 Task: Look for foreclosure properties.
Action: Mouse moved to (429, 183)
Screenshot: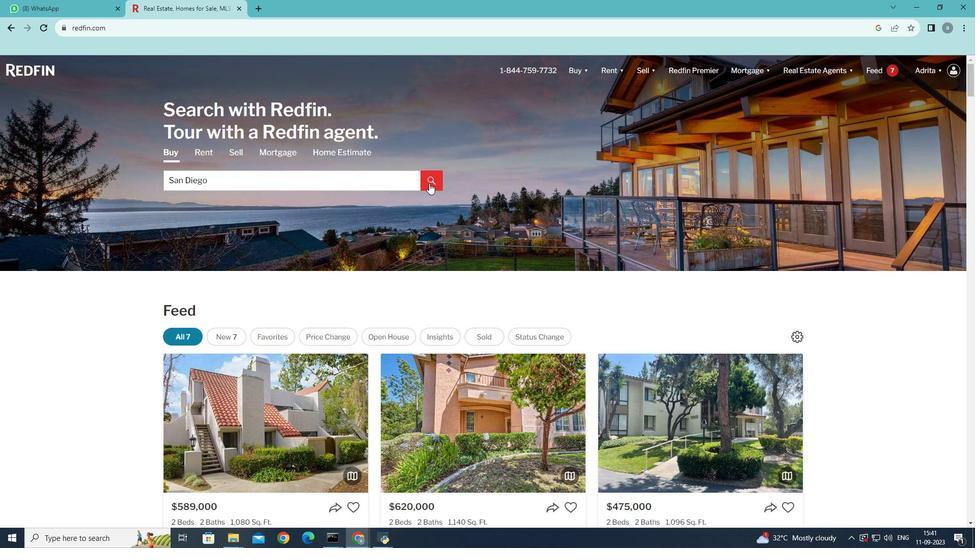 
Action: Mouse pressed left at (429, 183)
Screenshot: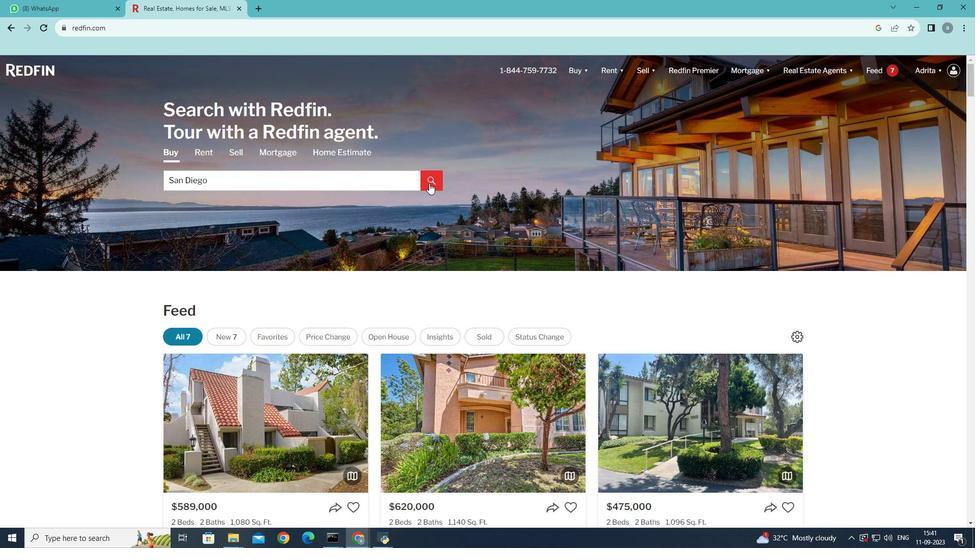 
Action: Mouse moved to (881, 136)
Screenshot: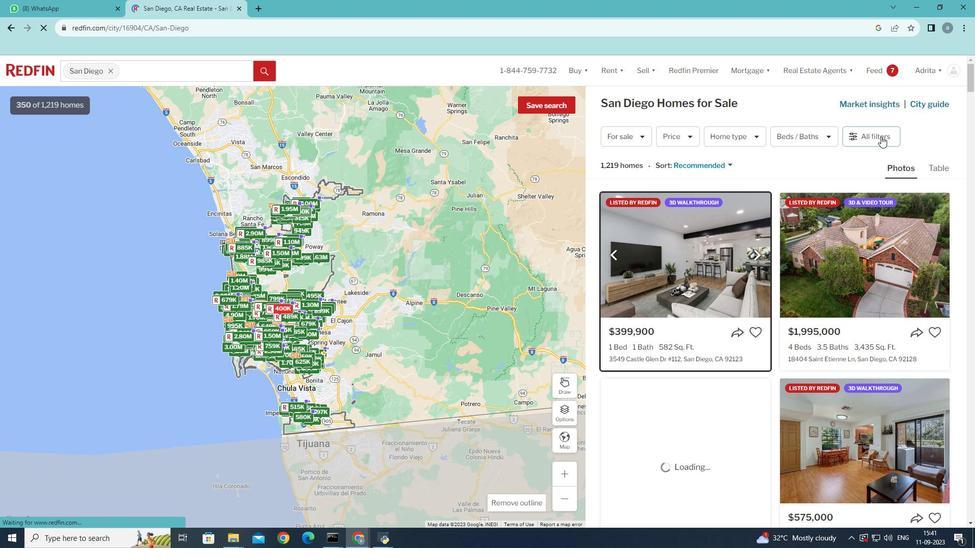 
Action: Mouse pressed left at (881, 136)
Screenshot: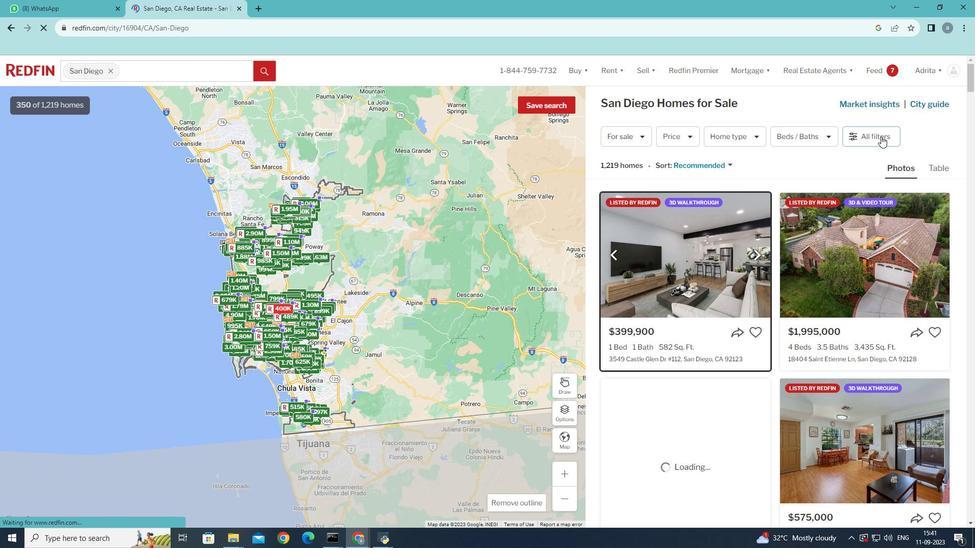 
Action: Mouse moved to (851, 182)
Screenshot: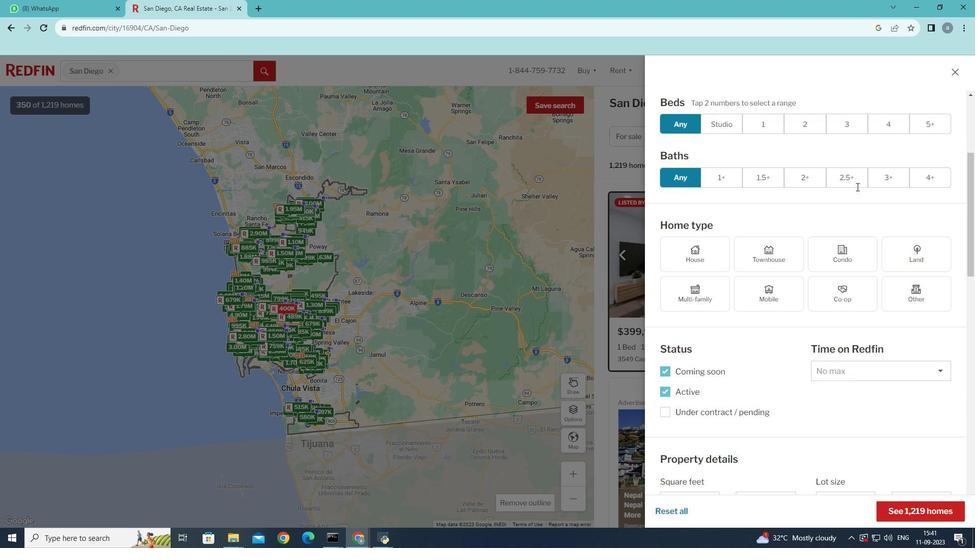 
Action: Mouse scrolled (851, 182) with delta (0, 0)
Screenshot: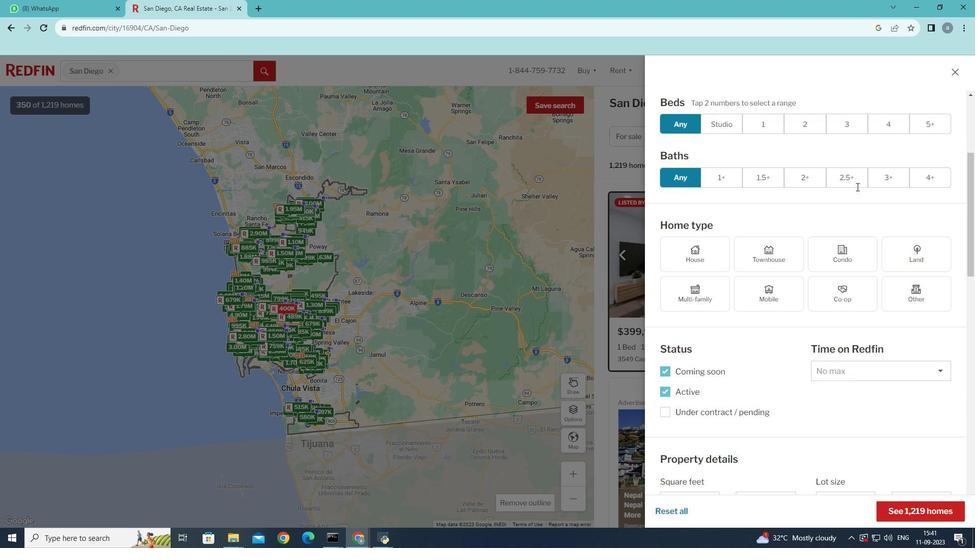 
Action: Mouse moved to (854, 184)
Screenshot: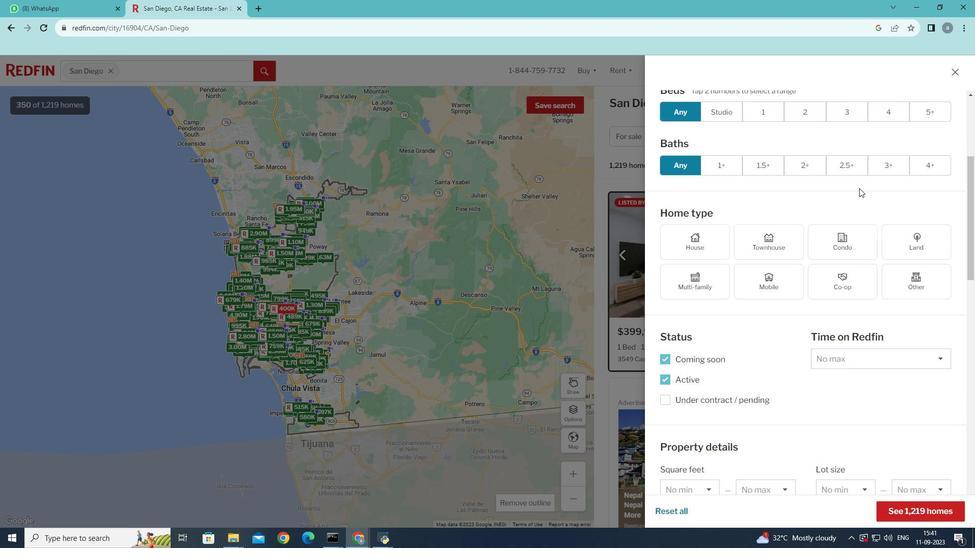 
Action: Mouse scrolled (854, 184) with delta (0, 0)
Screenshot: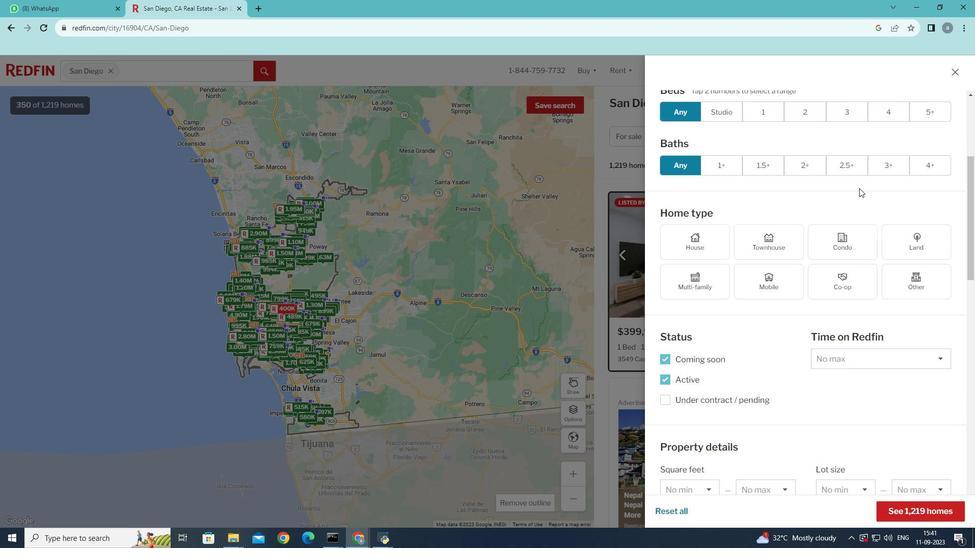 
Action: Mouse moved to (855, 185)
Screenshot: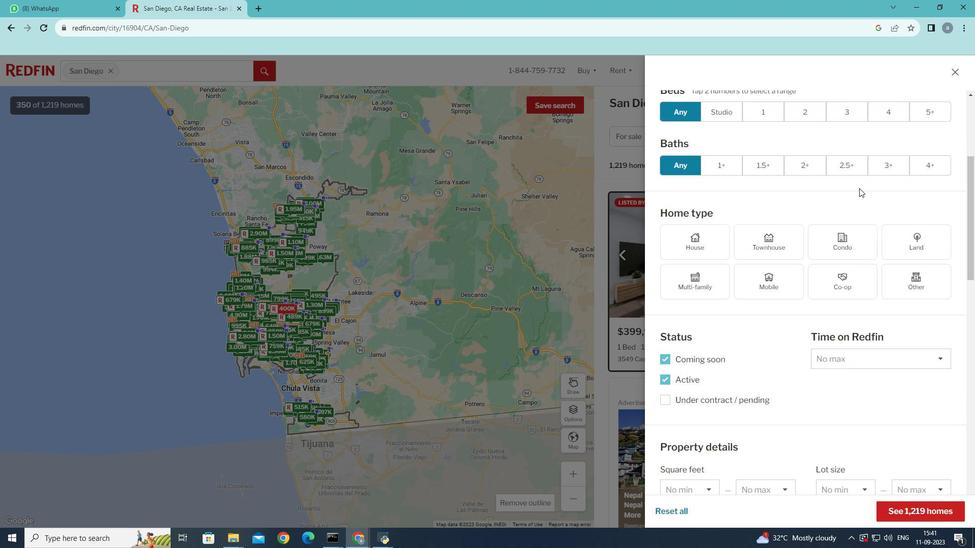 
Action: Mouse scrolled (855, 185) with delta (0, 0)
Screenshot: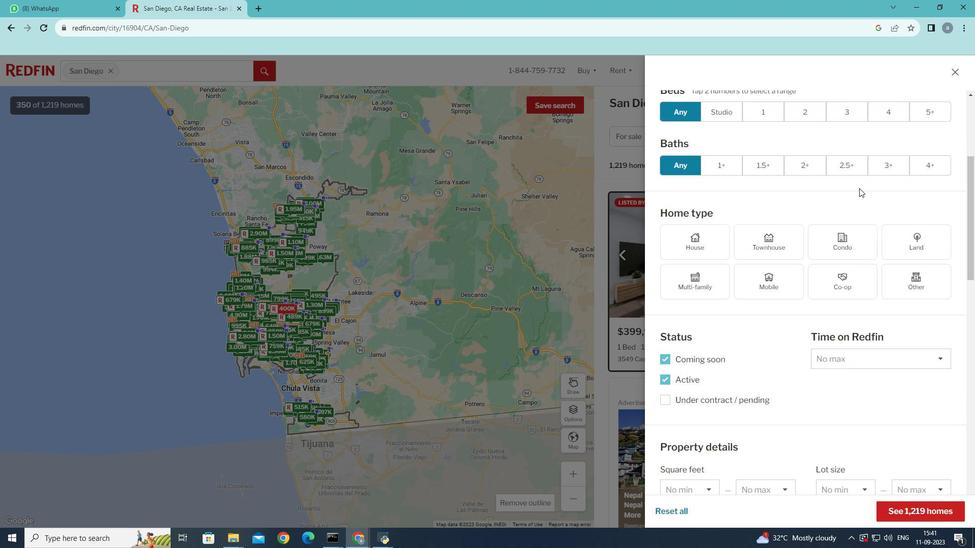 
Action: Mouse scrolled (855, 185) with delta (0, 0)
Screenshot: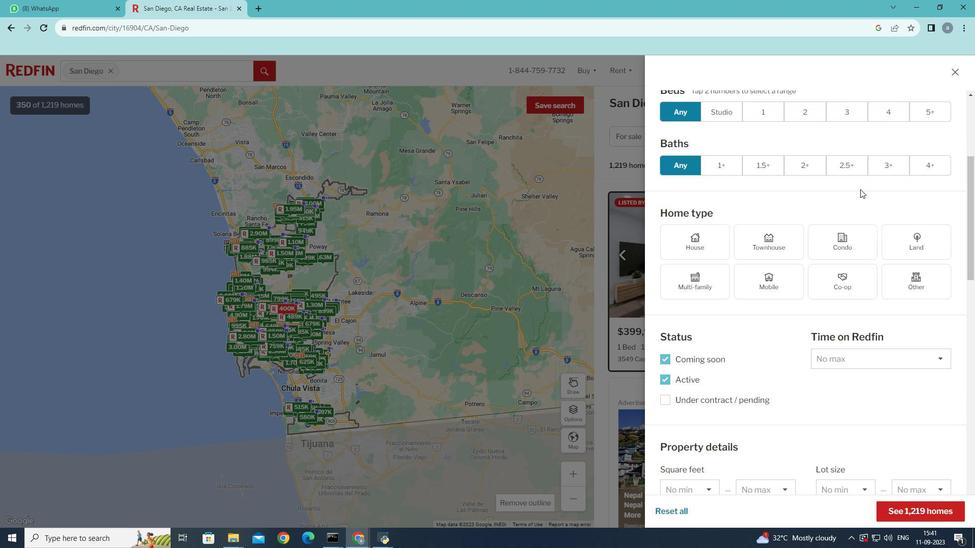 
Action: Mouse moved to (863, 191)
Screenshot: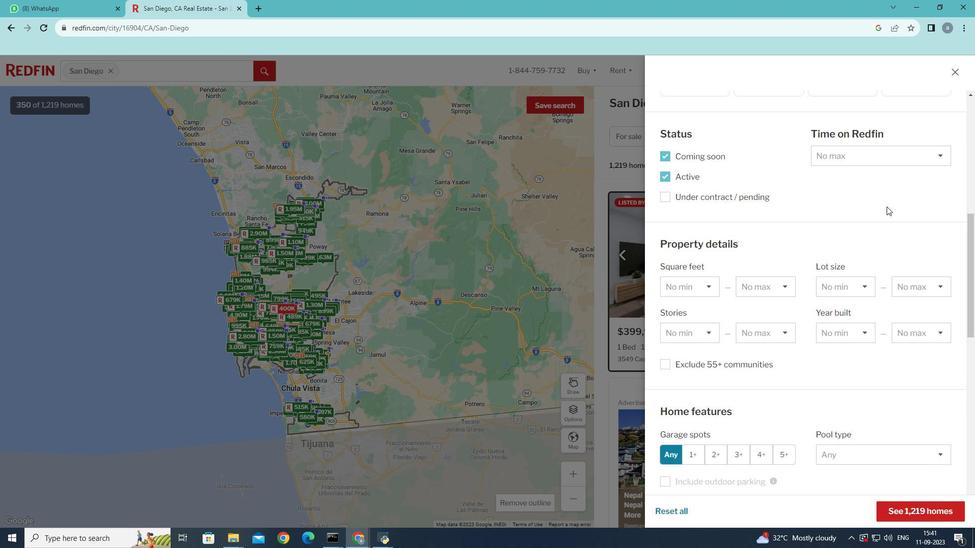 
Action: Mouse scrolled (863, 191) with delta (0, 0)
Screenshot: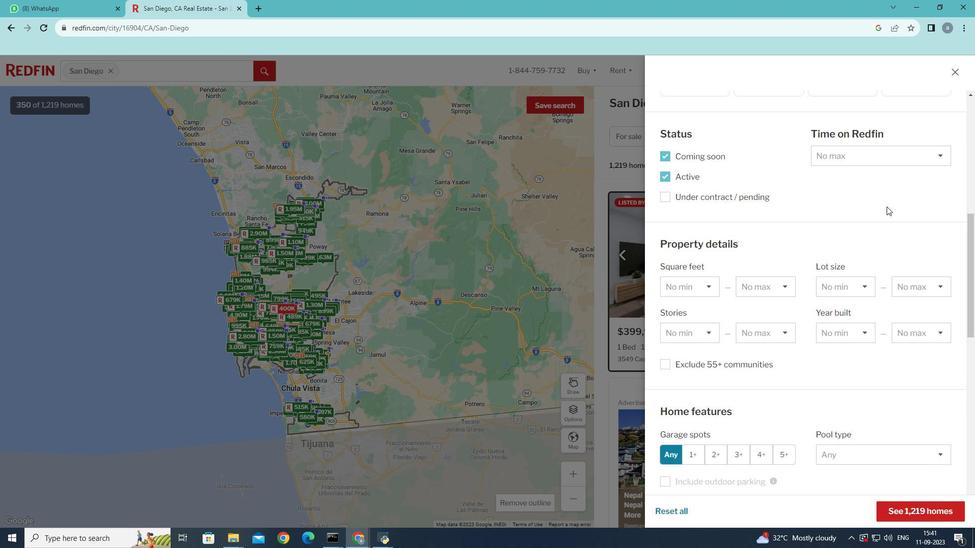 
Action: Mouse moved to (868, 195)
Screenshot: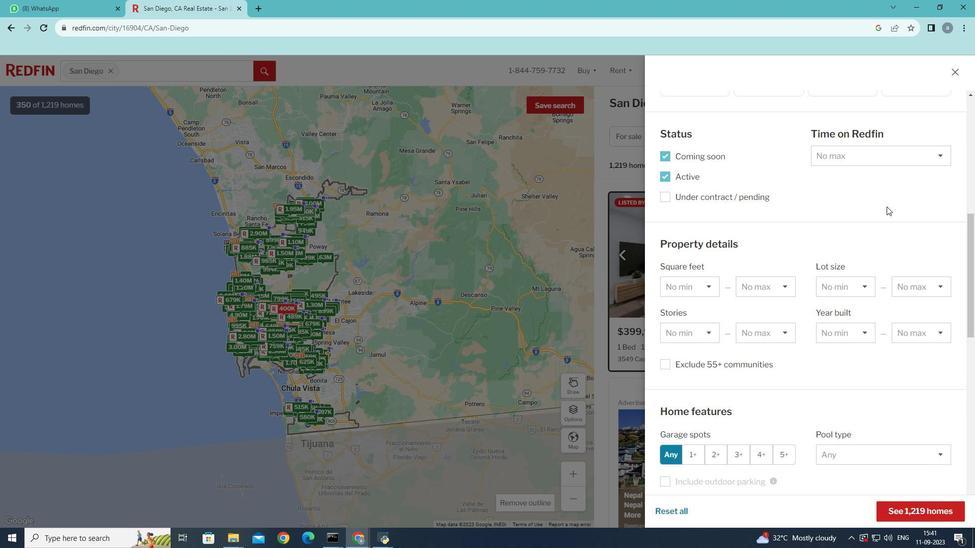 
Action: Mouse scrolled (868, 194) with delta (0, 0)
Screenshot: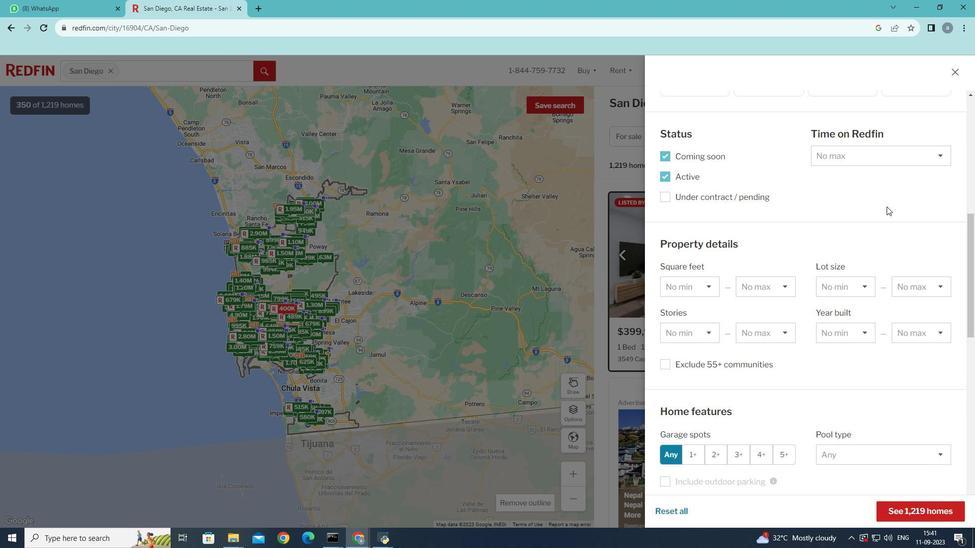 
Action: Mouse moved to (871, 197)
Screenshot: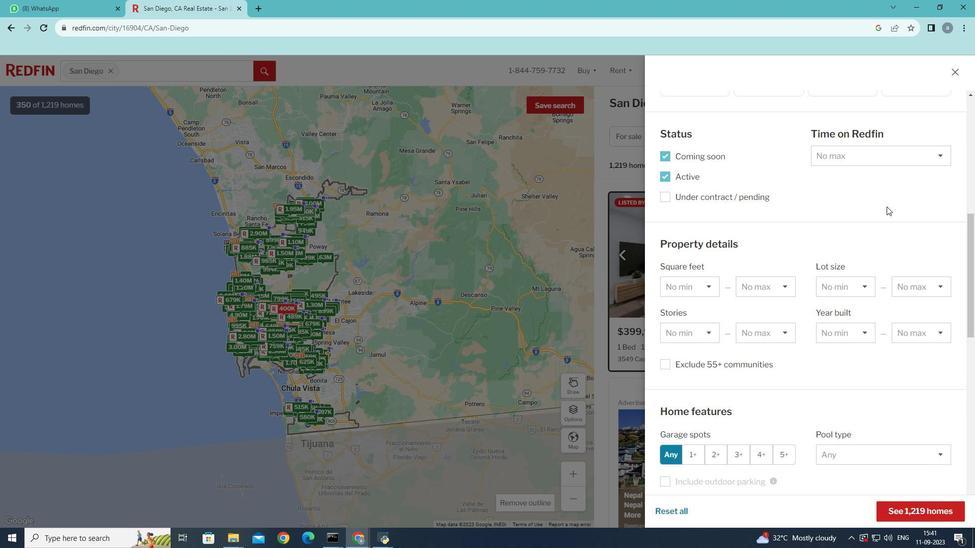 
Action: Mouse scrolled (871, 197) with delta (0, 0)
Screenshot: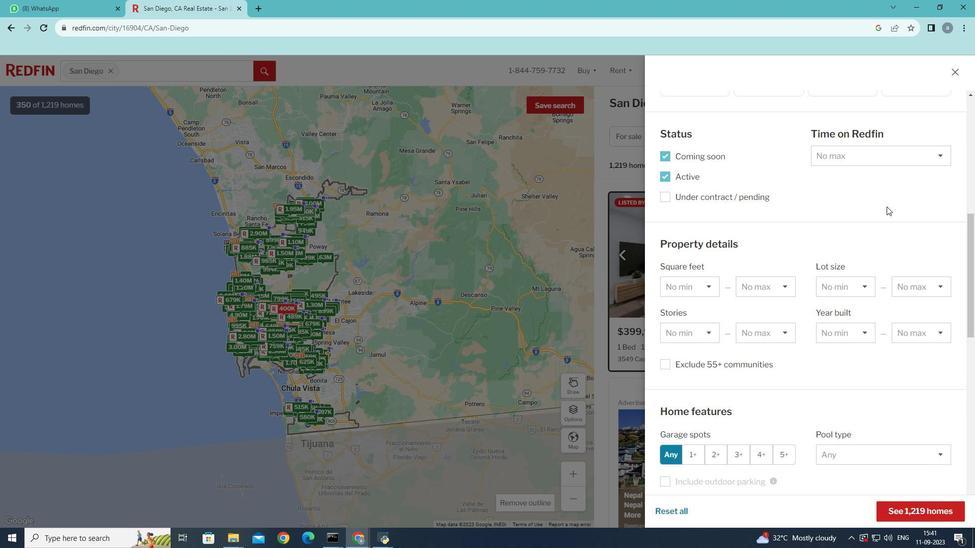 
Action: Mouse moved to (875, 199)
Screenshot: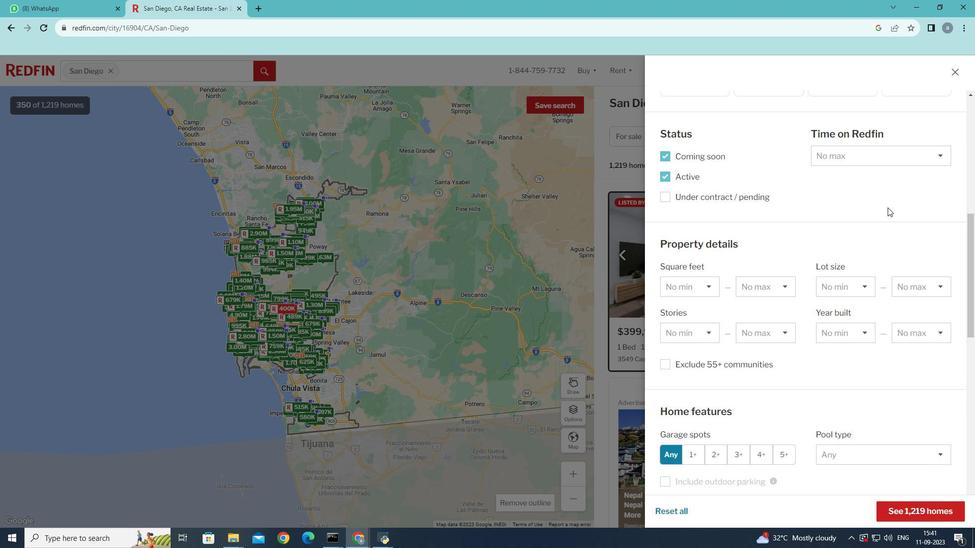 
Action: Mouse scrolled (875, 199) with delta (0, 0)
Screenshot: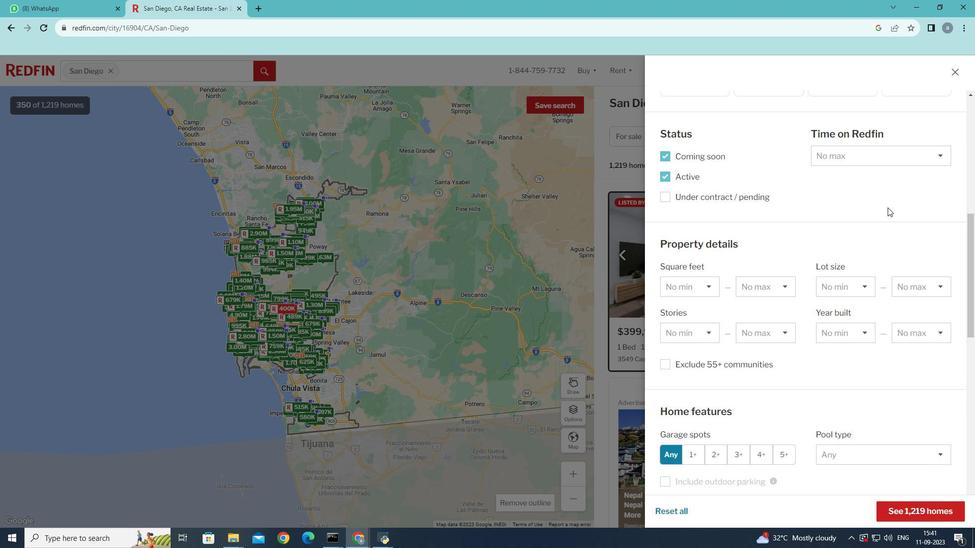 
Action: Mouse moved to (887, 207)
Screenshot: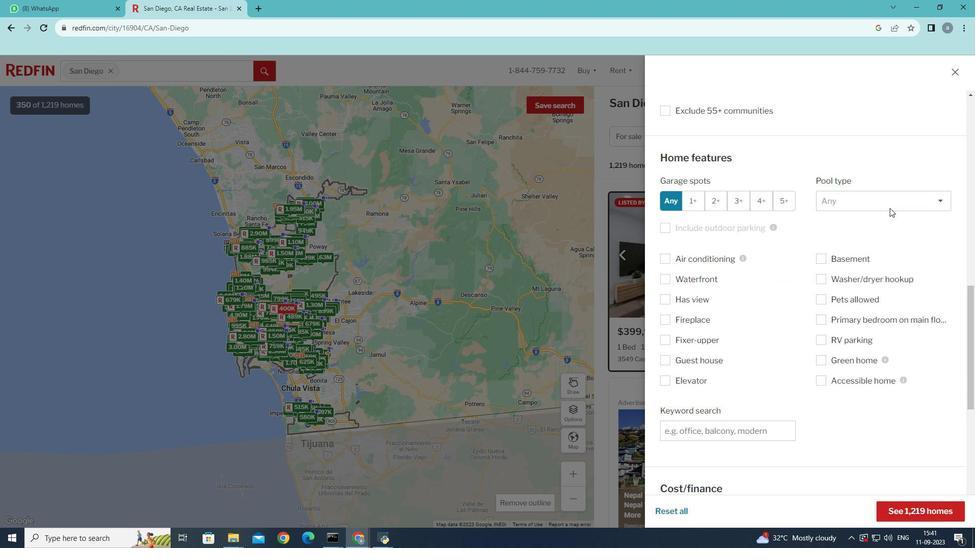 
Action: Mouse scrolled (887, 207) with delta (0, 0)
Screenshot: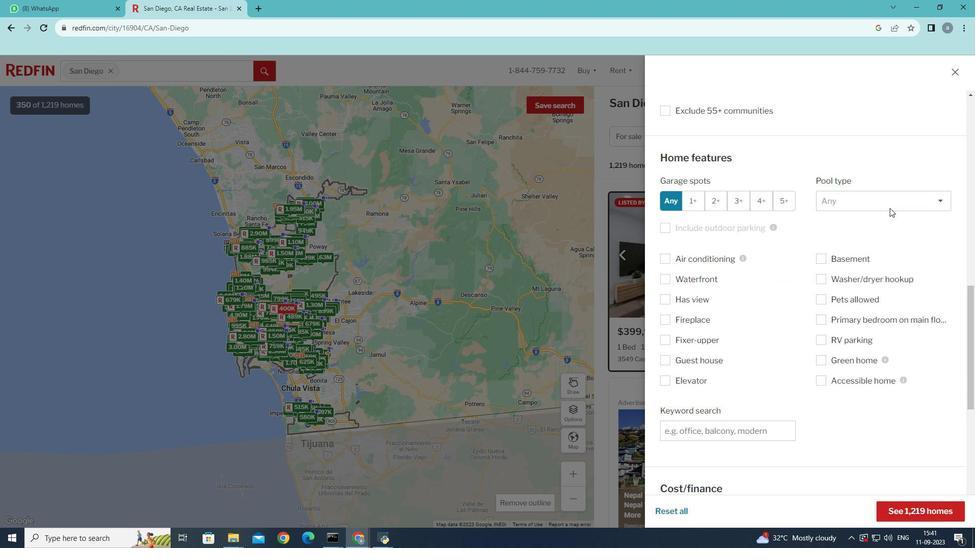 
Action: Mouse moved to (888, 207)
Screenshot: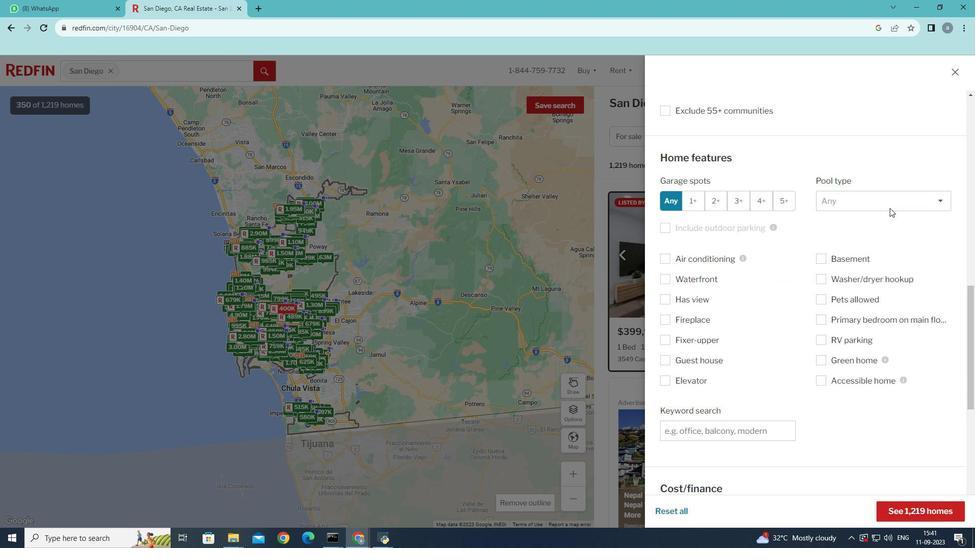 
Action: Mouse scrolled (888, 207) with delta (0, 0)
Screenshot: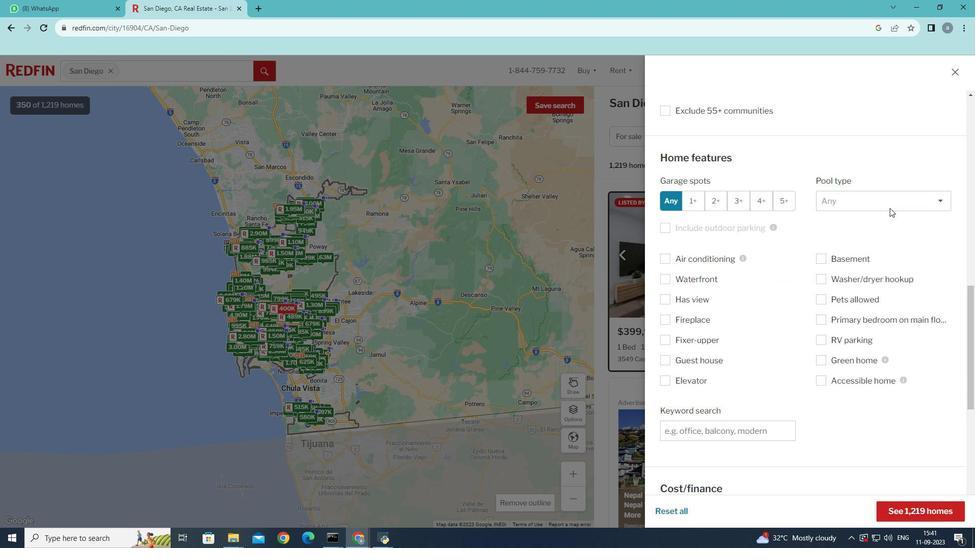 
Action: Mouse moved to (889, 207)
Screenshot: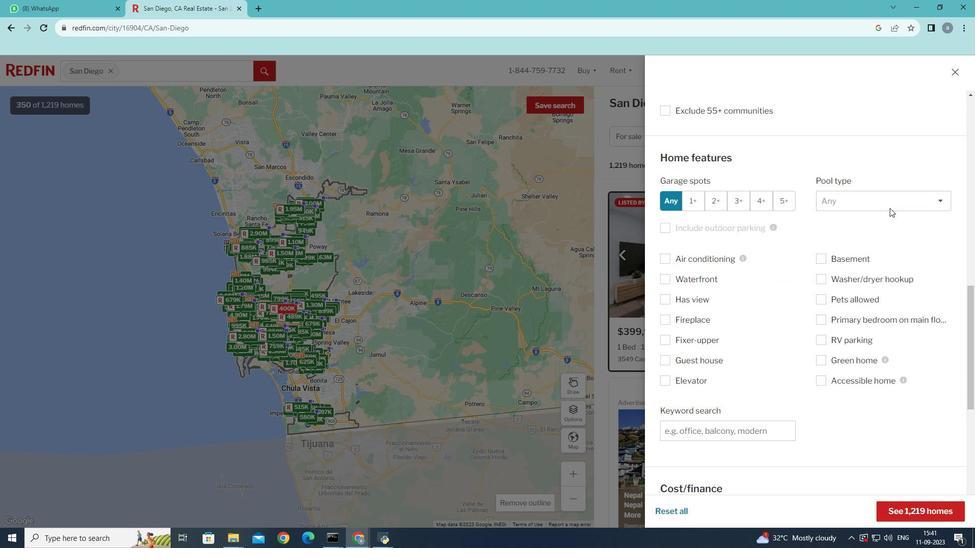 
Action: Mouse scrolled (889, 207) with delta (0, 0)
Screenshot: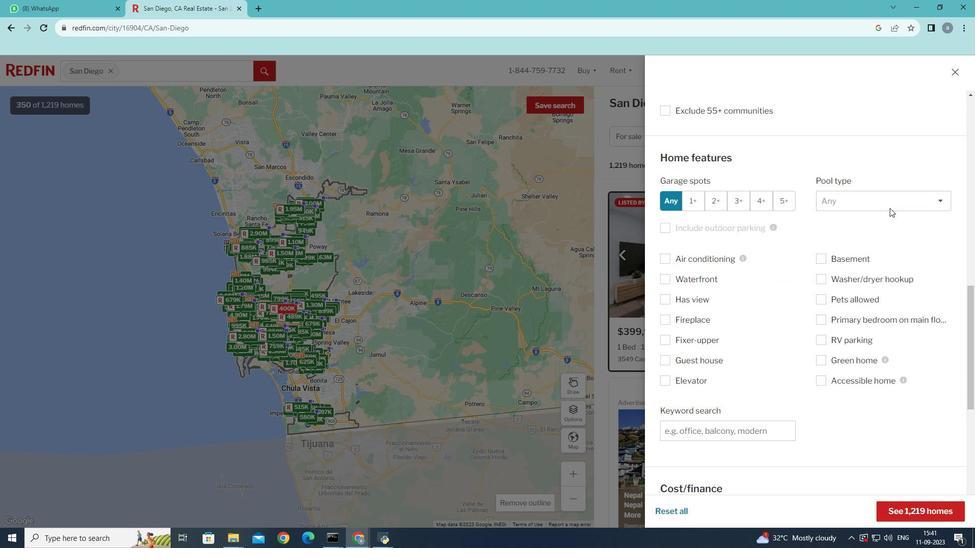 
Action: Mouse scrolled (889, 207) with delta (0, 0)
Screenshot: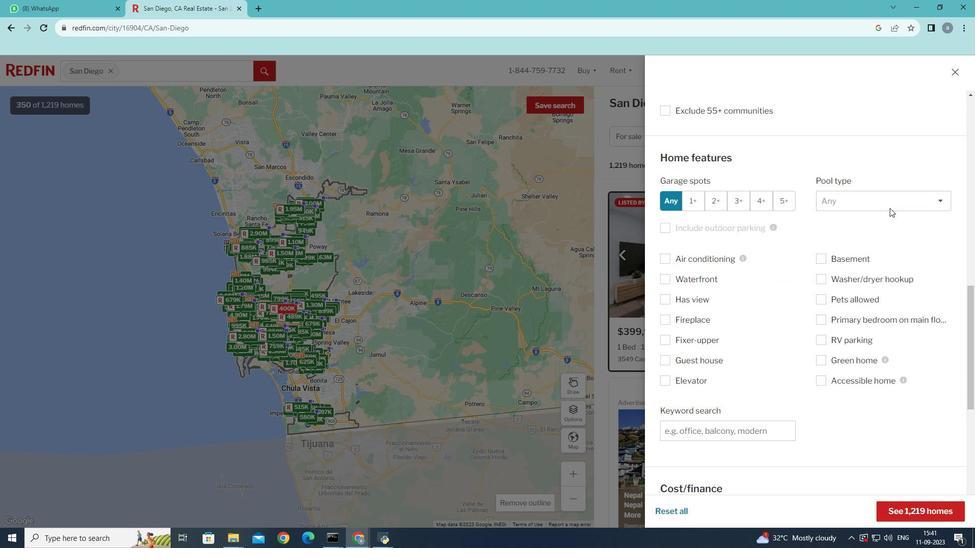 
Action: Mouse moved to (889, 208)
Screenshot: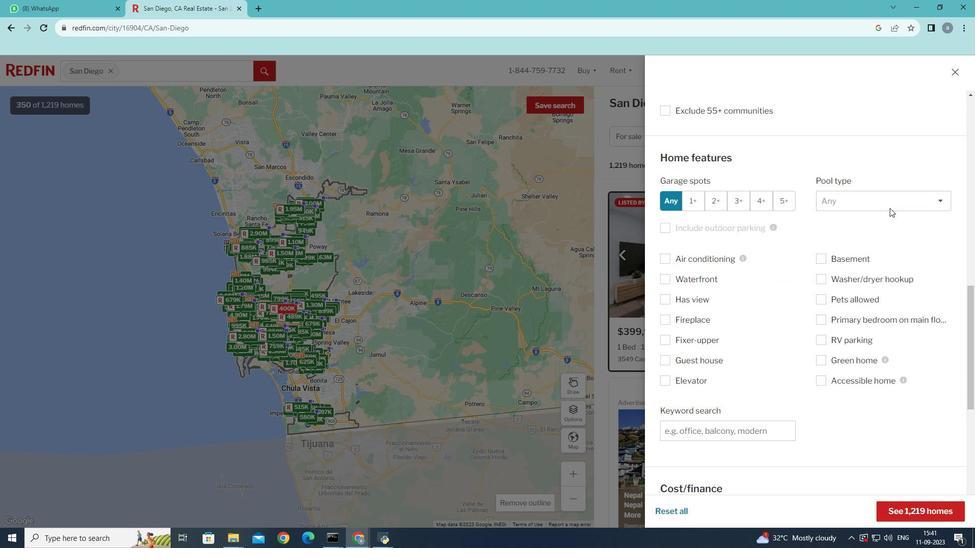 
Action: Mouse scrolled (889, 207) with delta (0, 0)
Screenshot: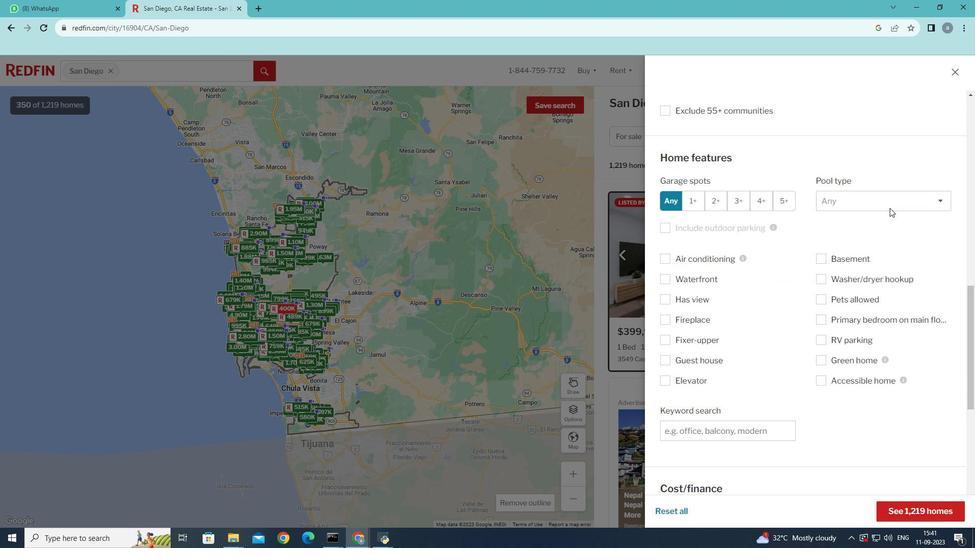 
Action: Mouse scrolled (889, 207) with delta (0, 0)
Screenshot: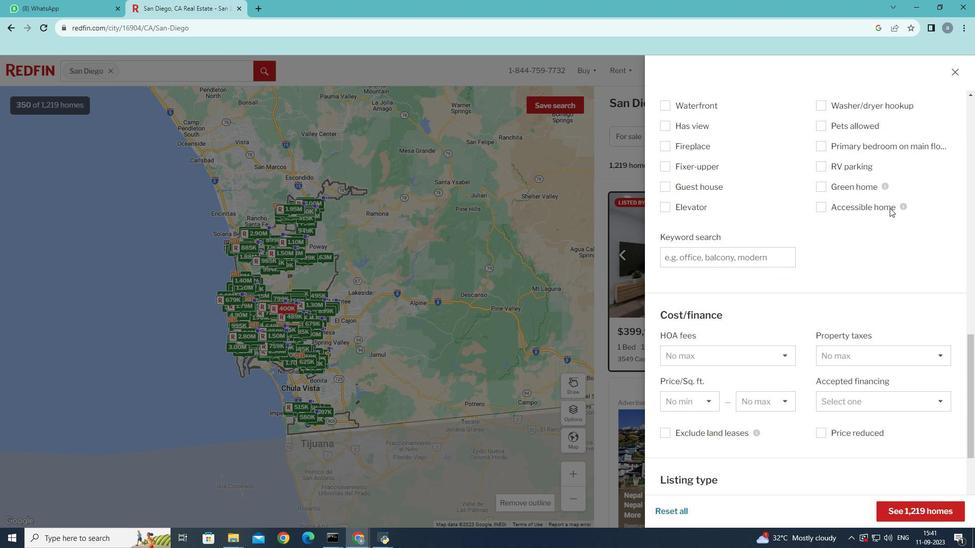 
Action: Mouse scrolled (889, 207) with delta (0, 0)
Screenshot: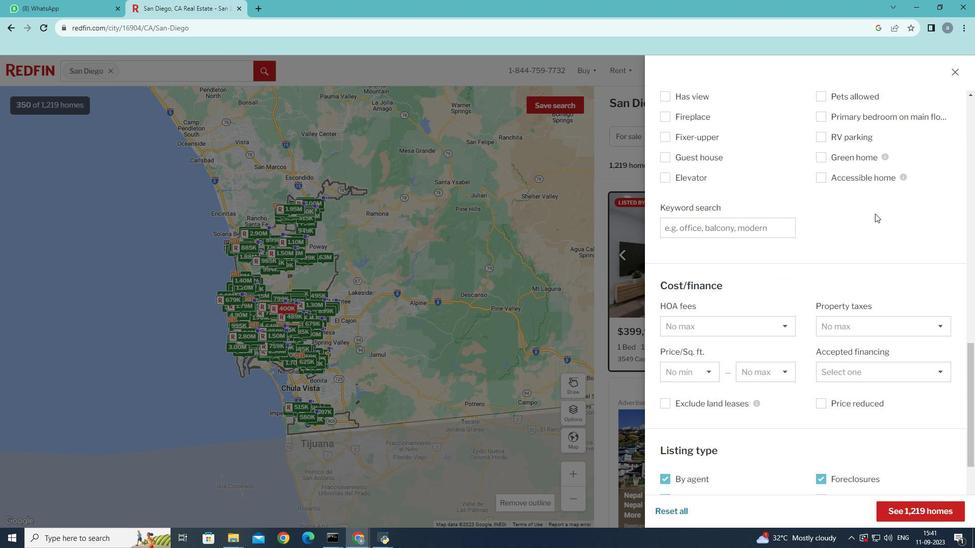 
Action: Mouse scrolled (889, 207) with delta (0, 0)
Screenshot: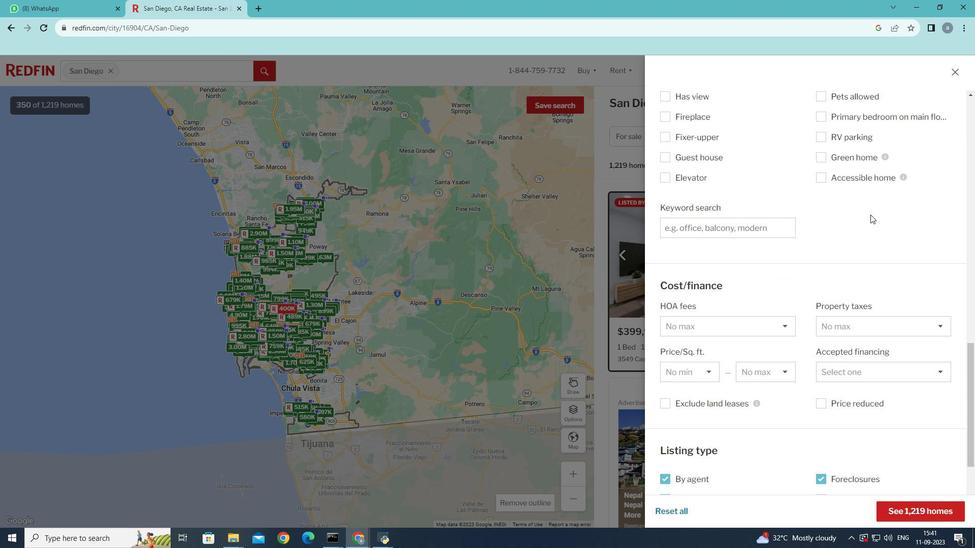 
Action: Mouse scrolled (889, 207) with delta (0, 0)
Screenshot: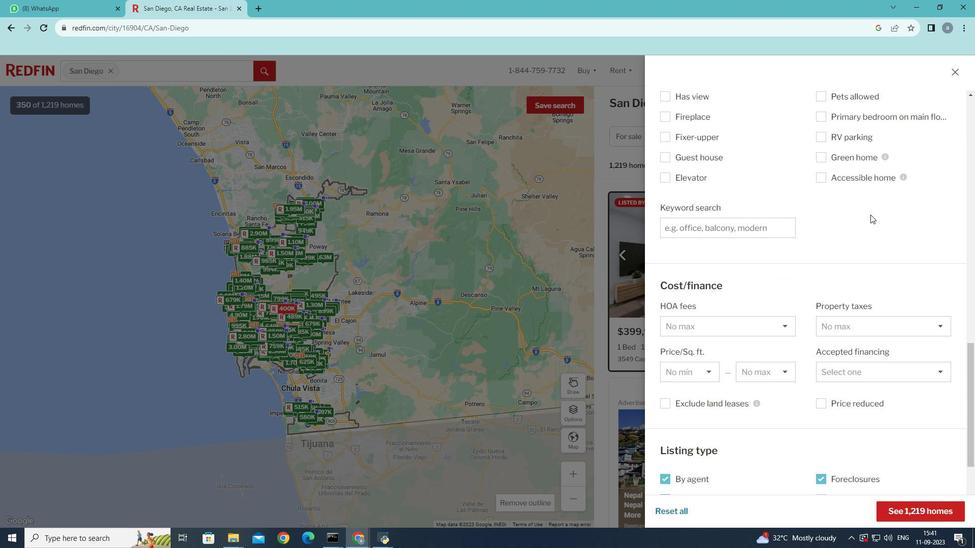 
Action: Mouse moved to (869, 215)
Screenshot: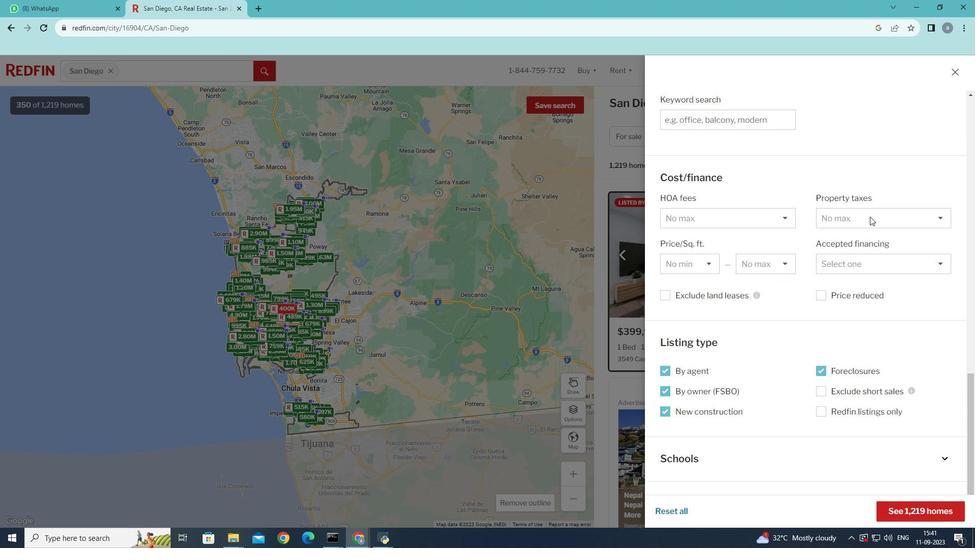 
Action: Mouse scrolled (869, 214) with delta (0, 0)
Screenshot: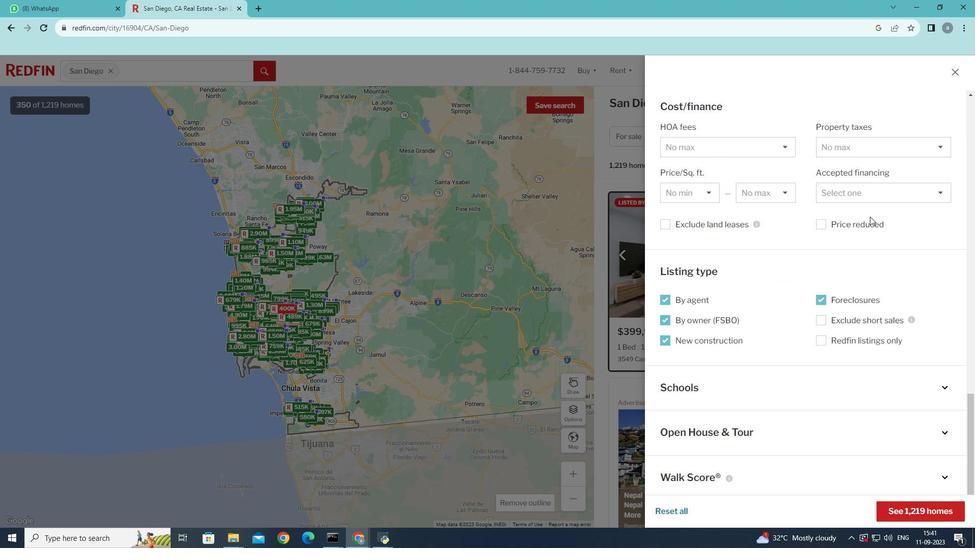 
Action: Mouse moved to (869, 215)
Screenshot: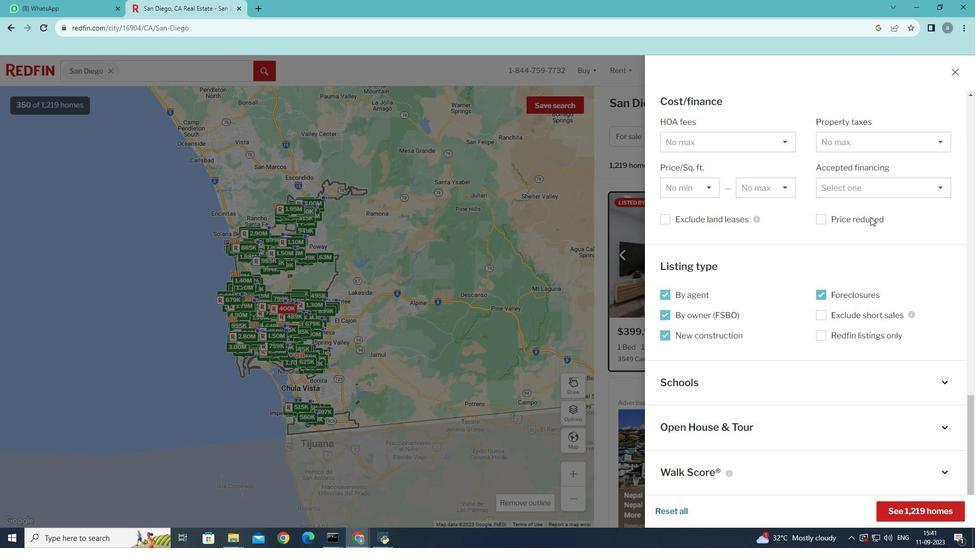 
Action: Mouse scrolled (869, 215) with delta (0, 0)
Screenshot: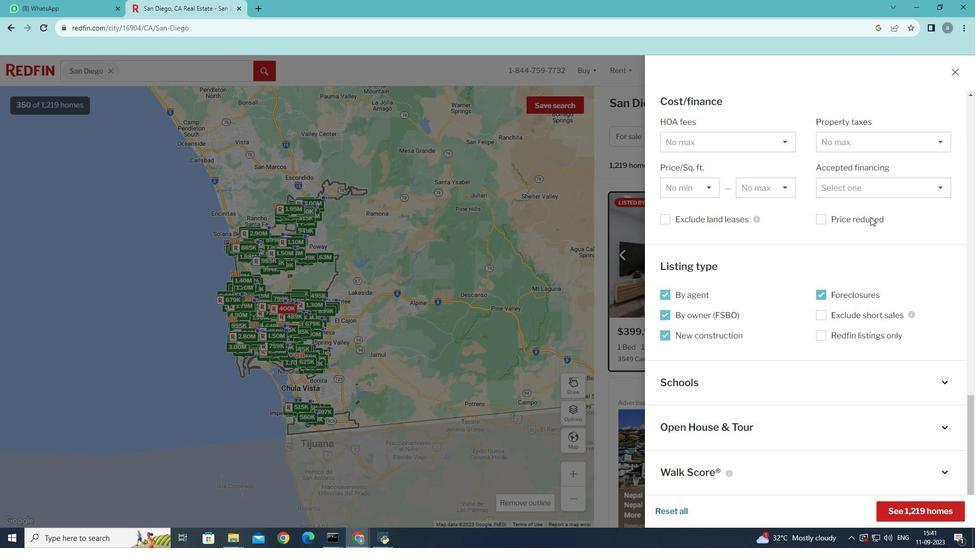 
Action: Mouse moved to (869, 216)
Screenshot: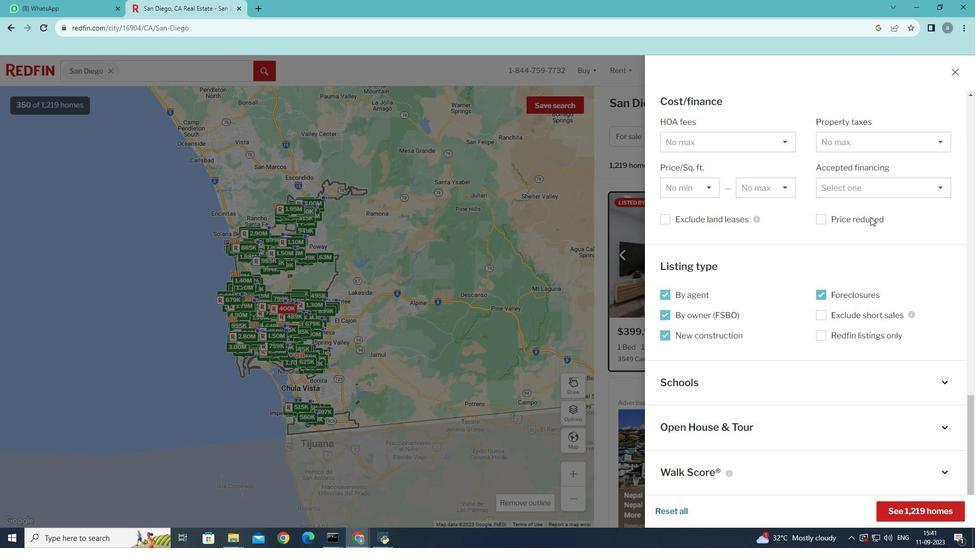 
Action: Mouse scrolled (869, 215) with delta (0, 0)
Screenshot: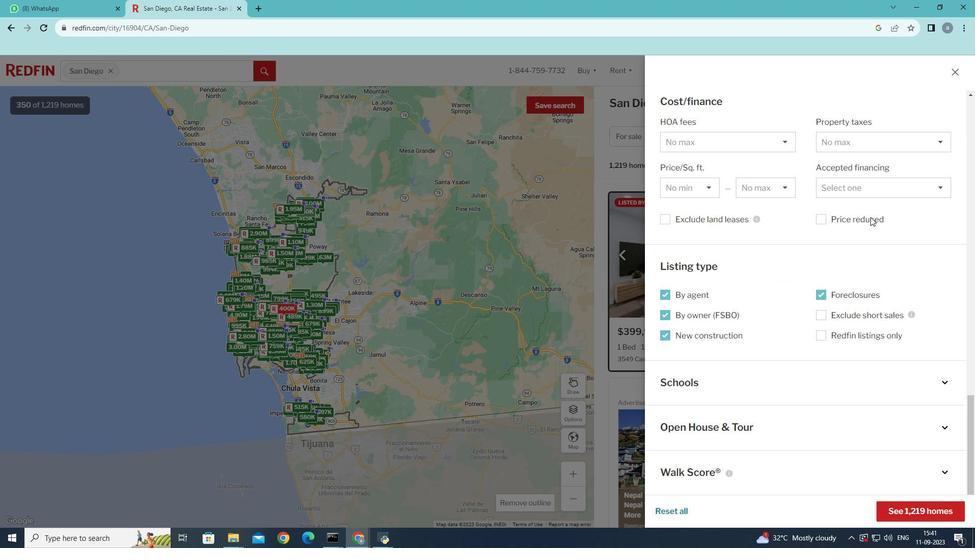 
Action: Mouse moved to (869, 216)
Screenshot: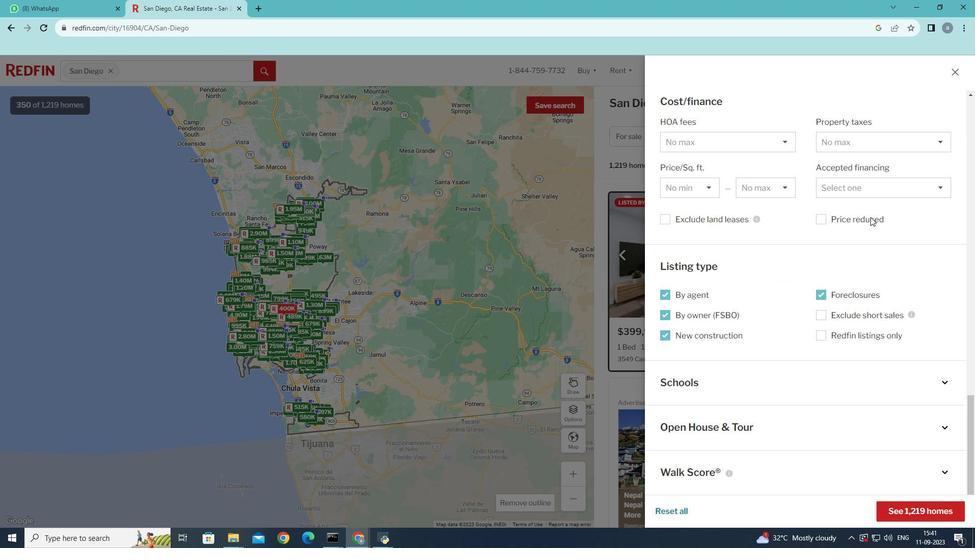 
Action: Mouse scrolled (869, 216) with delta (0, 0)
Screenshot: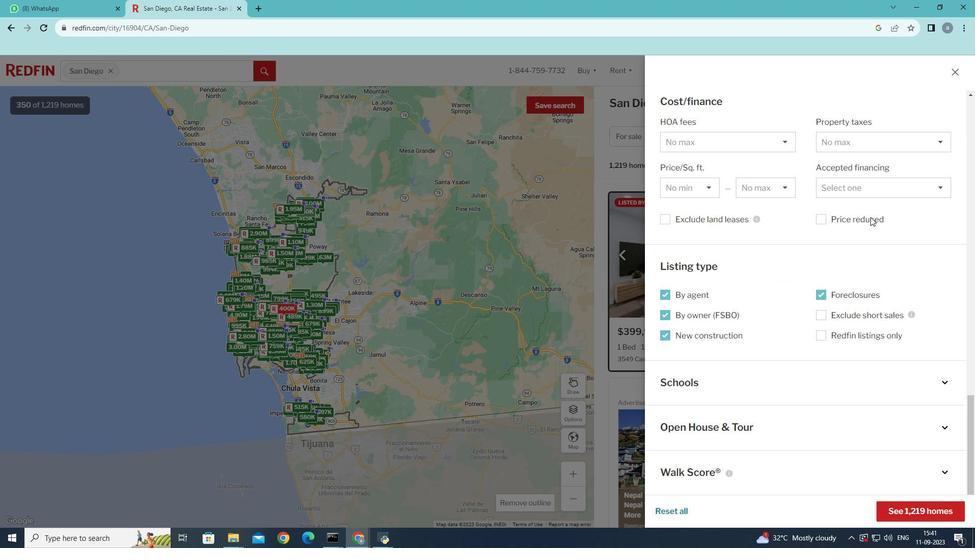 
Action: Mouse moved to (869, 237)
Screenshot: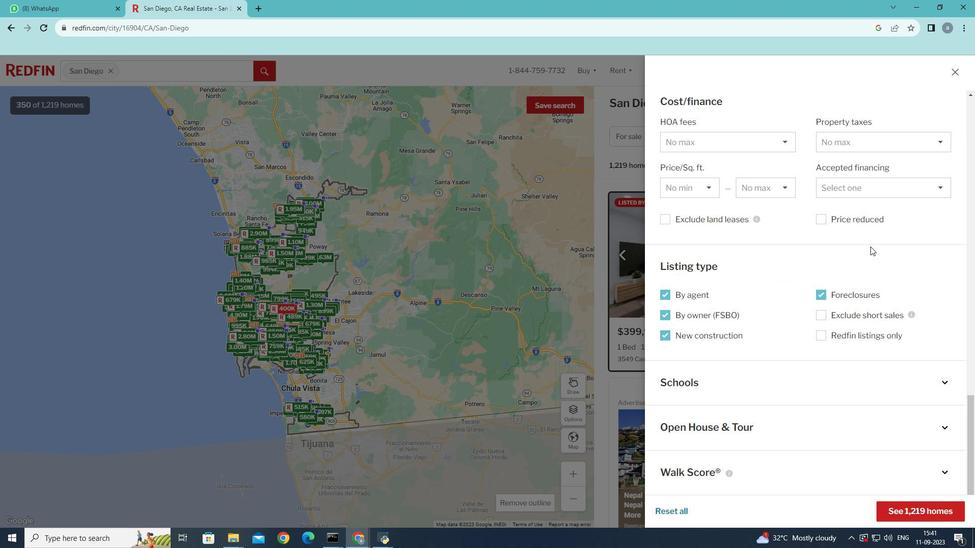 
Action: Mouse scrolled (869, 237) with delta (0, 0)
Screenshot: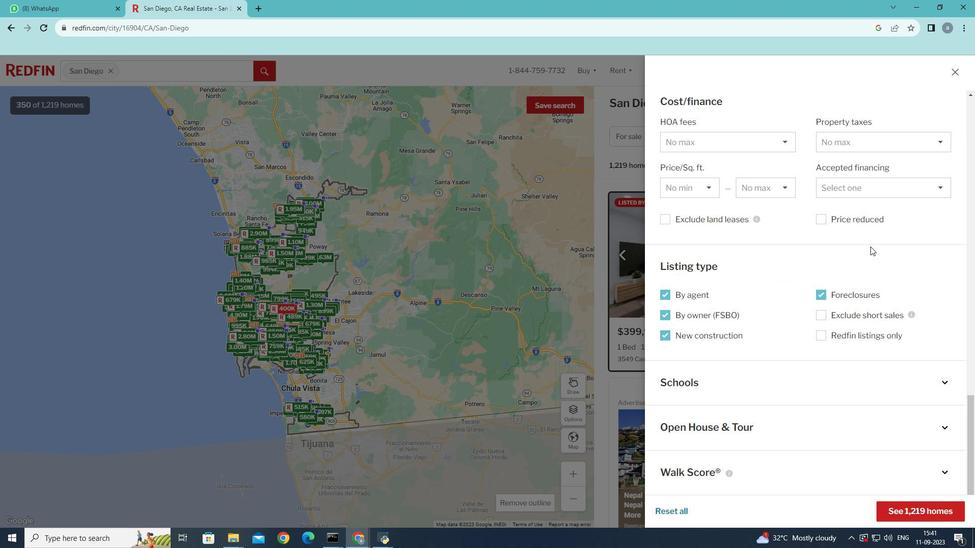 
Action: Mouse moved to (869, 238)
Screenshot: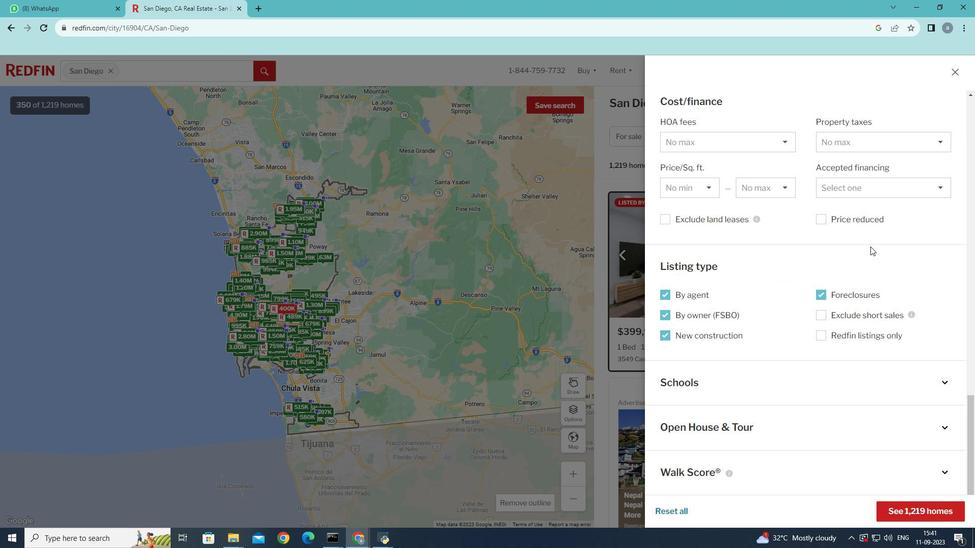 
Action: Mouse scrolled (869, 238) with delta (0, 0)
Screenshot: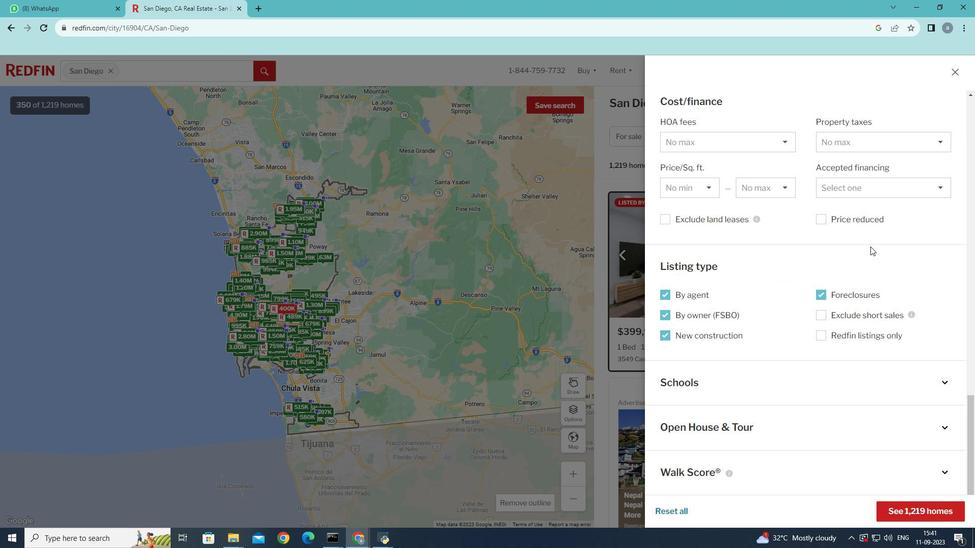 
Action: Mouse moved to (870, 239)
Screenshot: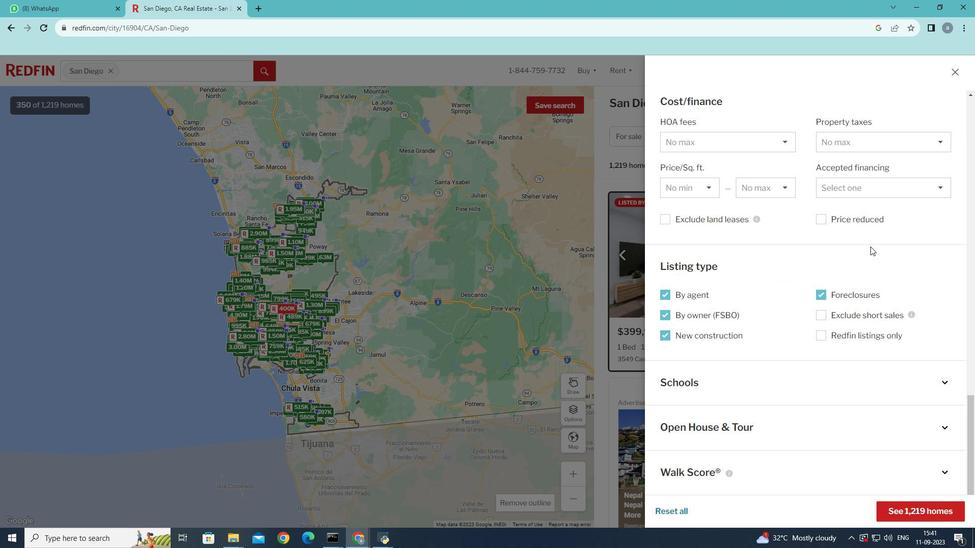 
Action: Mouse scrolled (870, 239) with delta (0, 0)
Screenshot: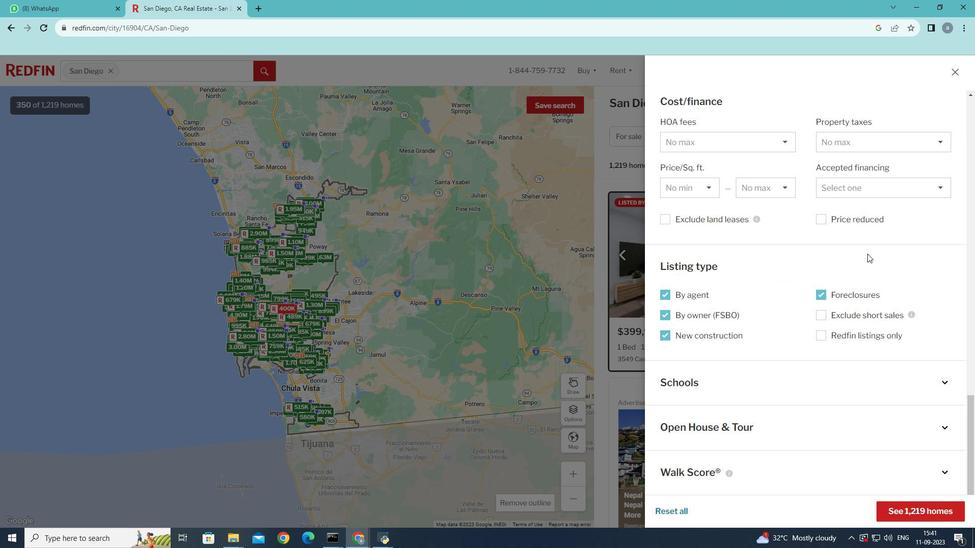 
Action: Mouse moved to (871, 240)
Screenshot: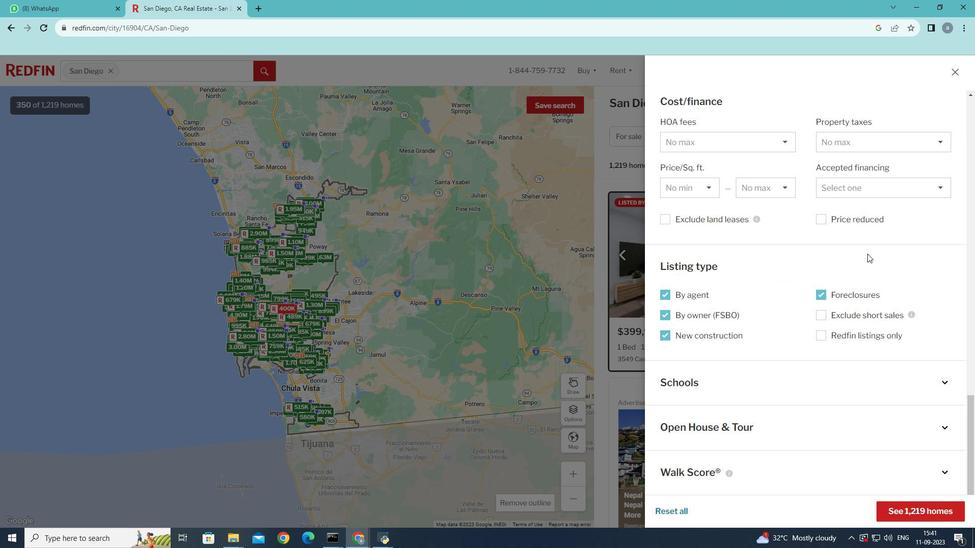 
Action: Mouse scrolled (871, 239) with delta (0, 0)
Screenshot: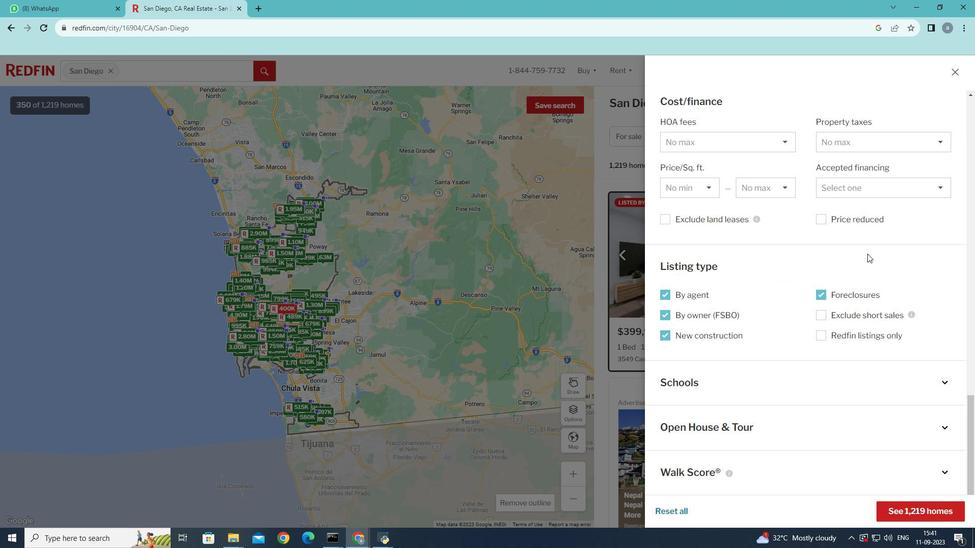 
Action: Mouse moved to (849, 286)
Screenshot: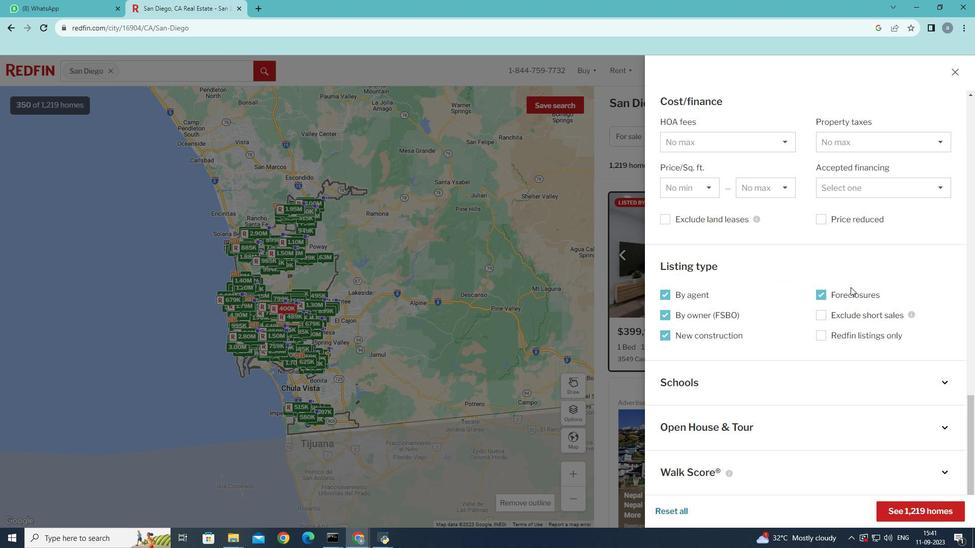 
Action: Mouse scrolled (849, 285) with delta (0, 0)
Screenshot: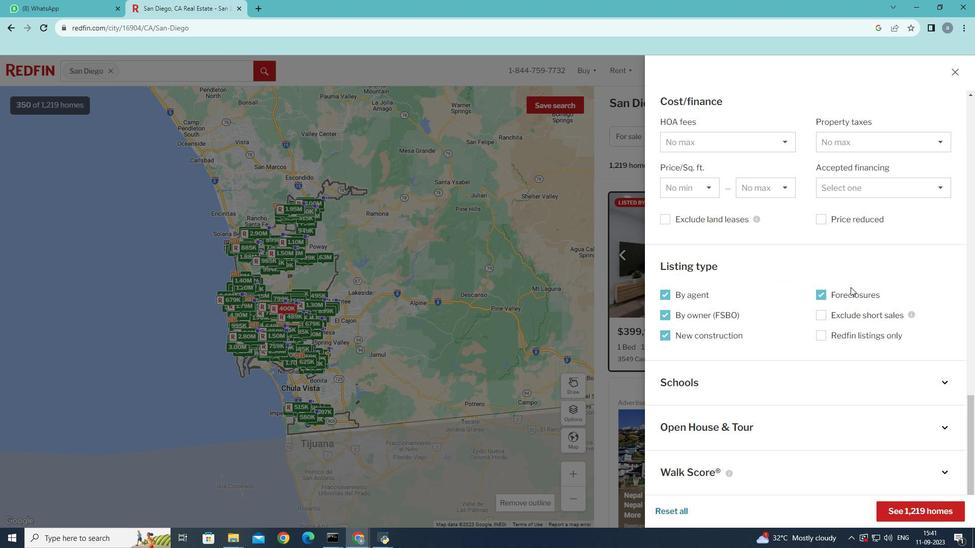 
Action: Mouse moved to (668, 295)
Screenshot: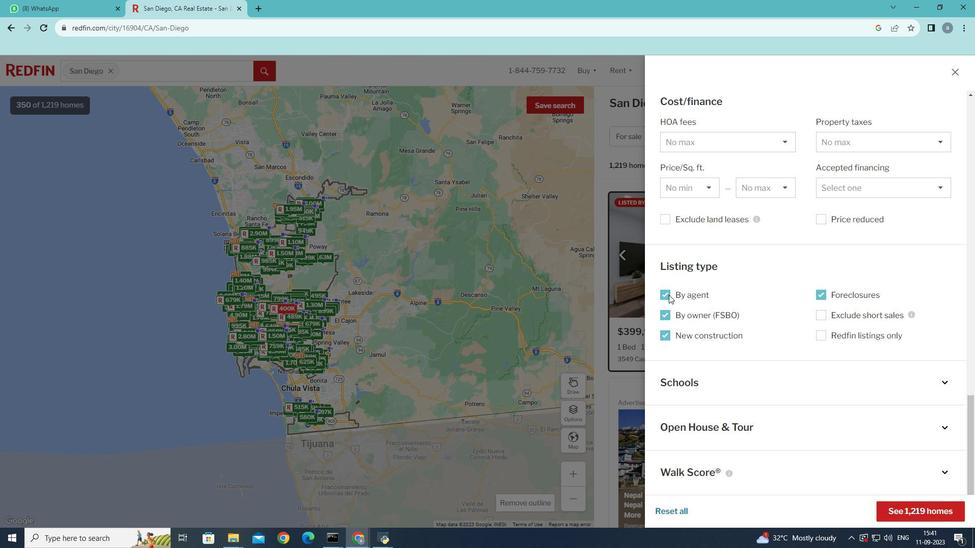 
Action: Mouse pressed left at (668, 295)
Screenshot: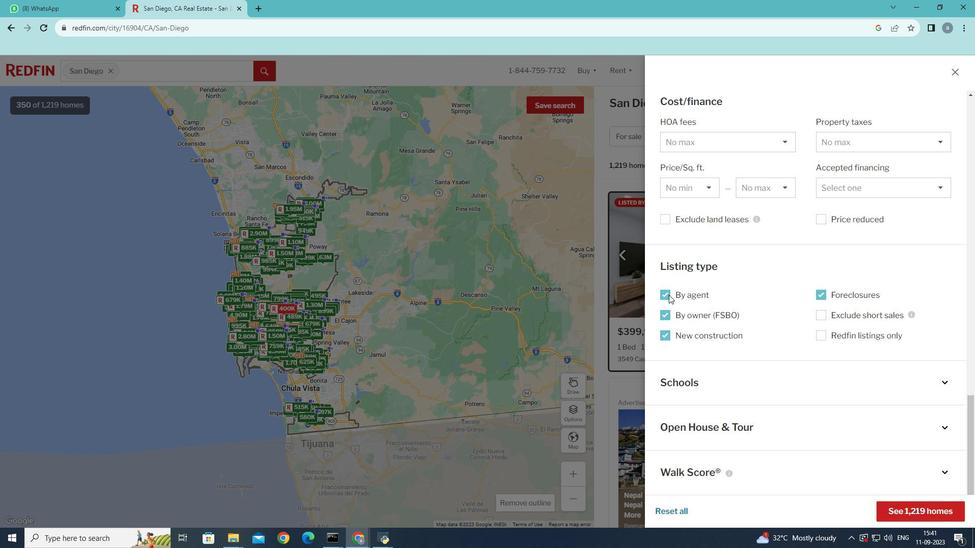 
Action: Mouse moved to (662, 312)
Screenshot: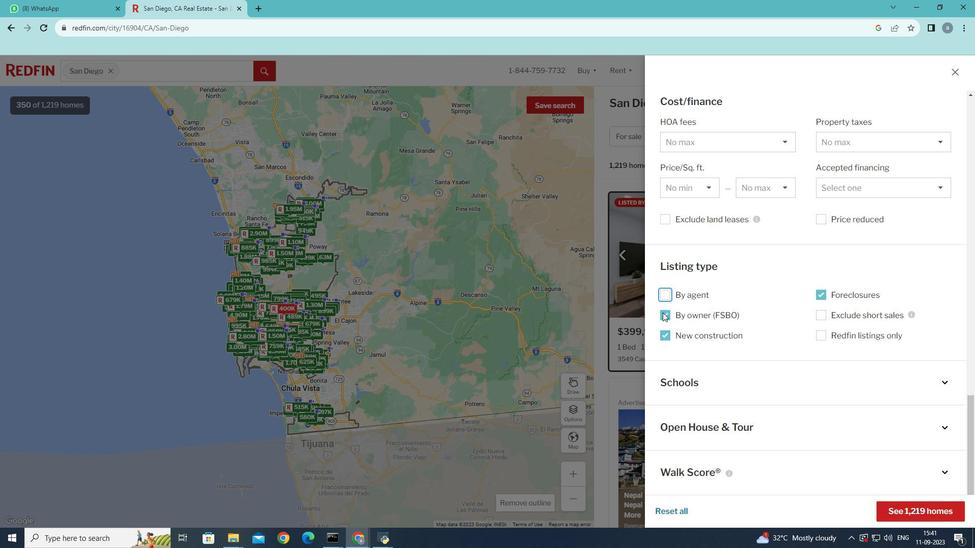 
Action: Mouse pressed left at (662, 312)
Screenshot: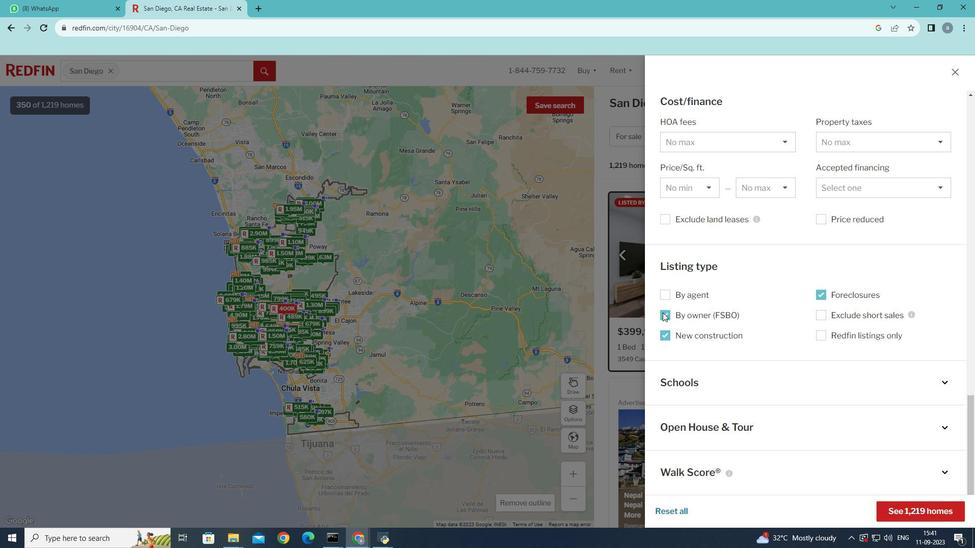 
Action: Mouse moved to (668, 339)
Screenshot: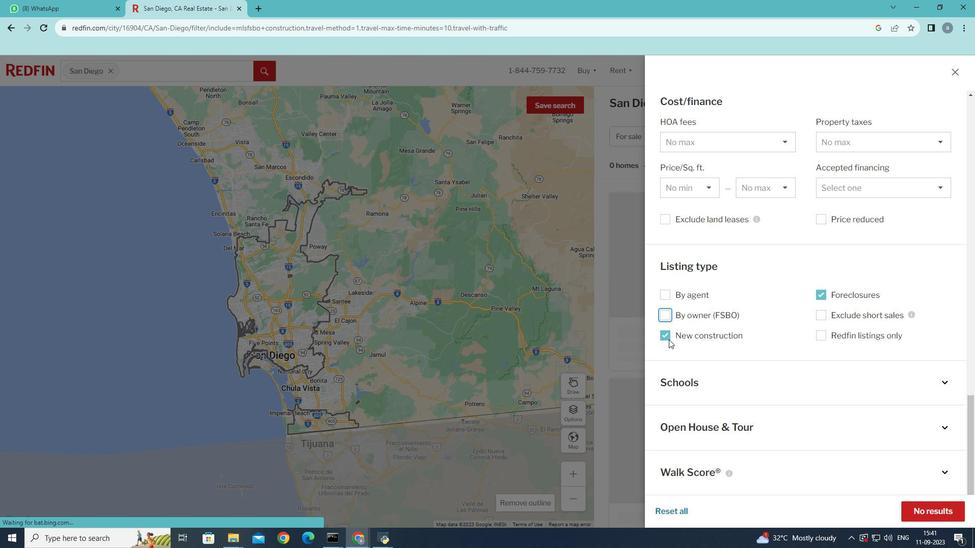 
Action: Mouse pressed left at (668, 339)
Screenshot: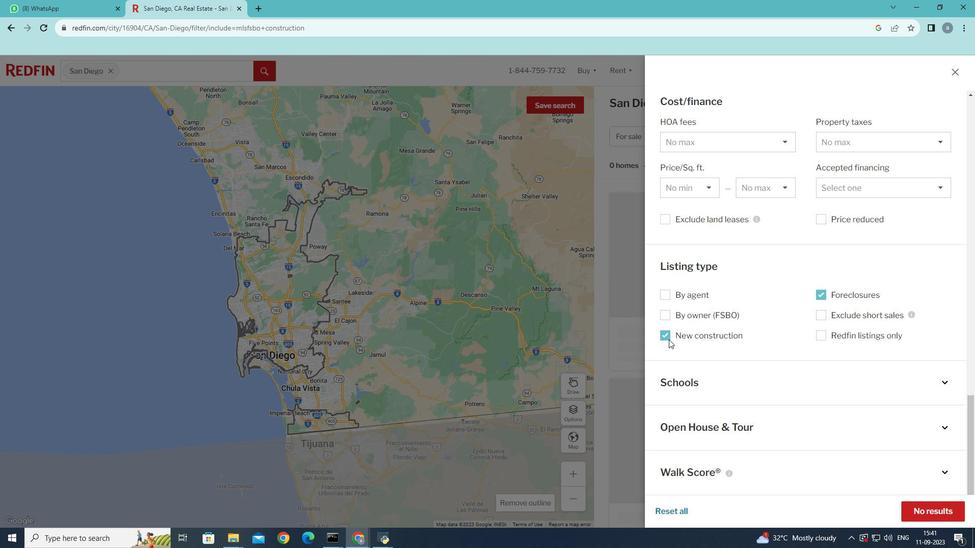 
Action: Mouse moved to (924, 509)
Screenshot: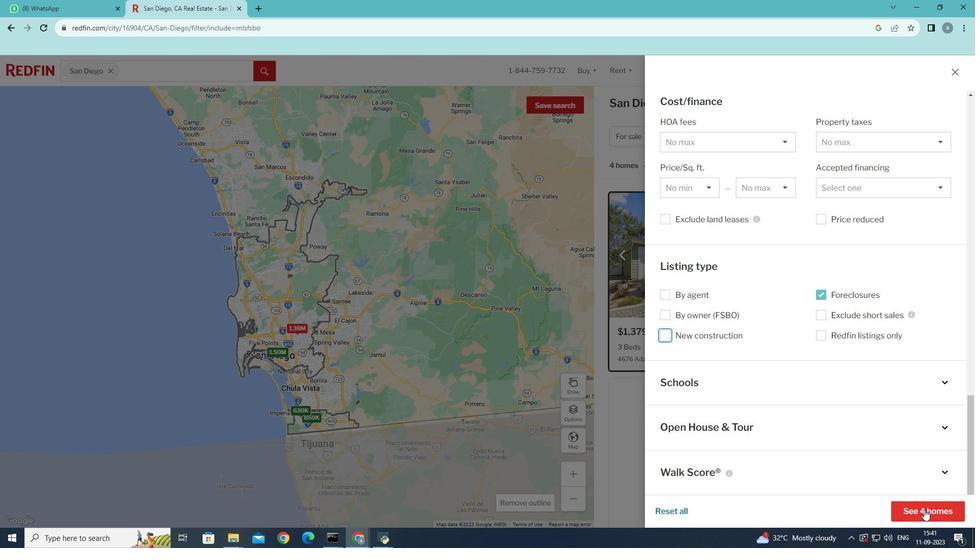 
Action: Mouse pressed left at (924, 509)
Screenshot: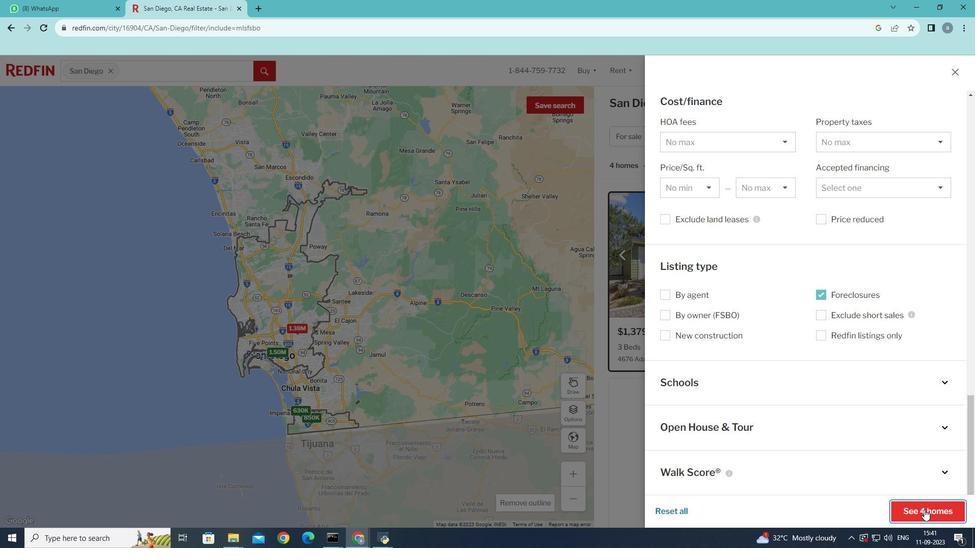 
Action: Mouse moved to (916, 503)
Screenshot: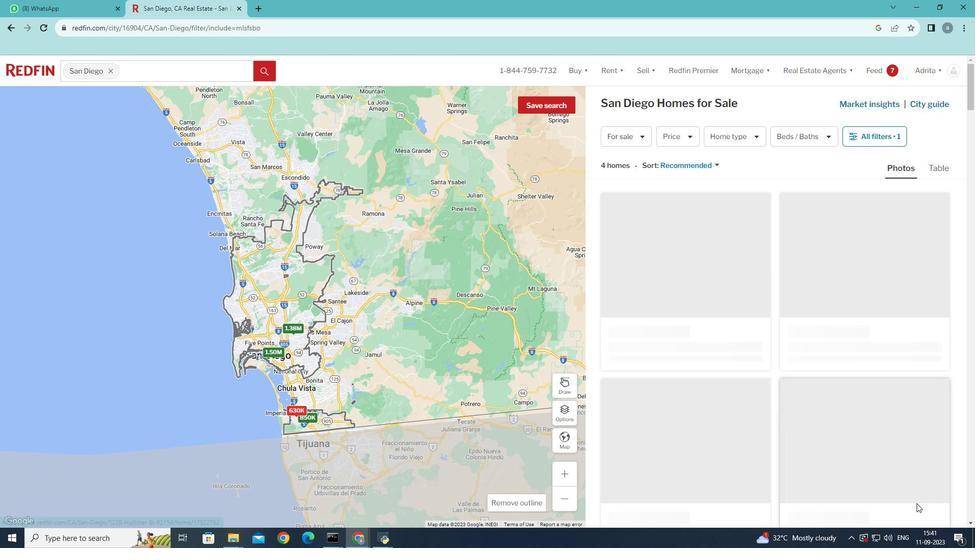 
